 Task: Configure the AutoArchive settings for the calendar to run every 14 days and clean out items older than 10 months.
Action: Mouse moved to (15, 53)
Screenshot: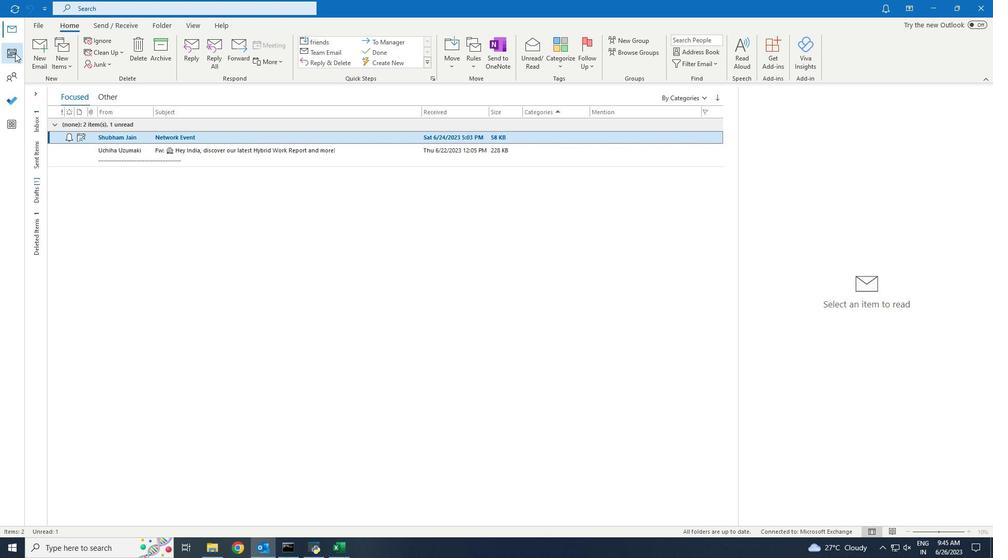 
Action: Mouse pressed left at (15, 53)
Screenshot: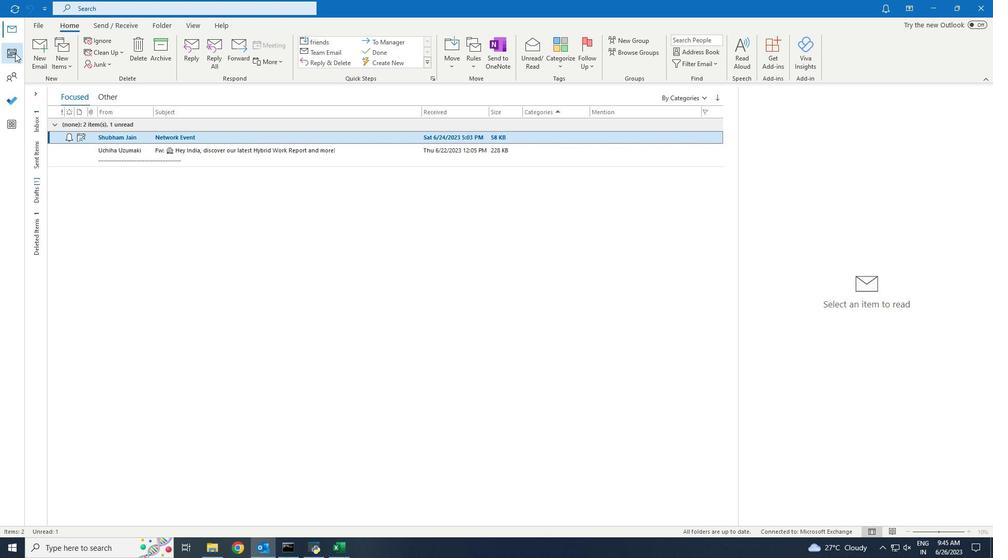 
Action: Mouse moved to (184, 30)
Screenshot: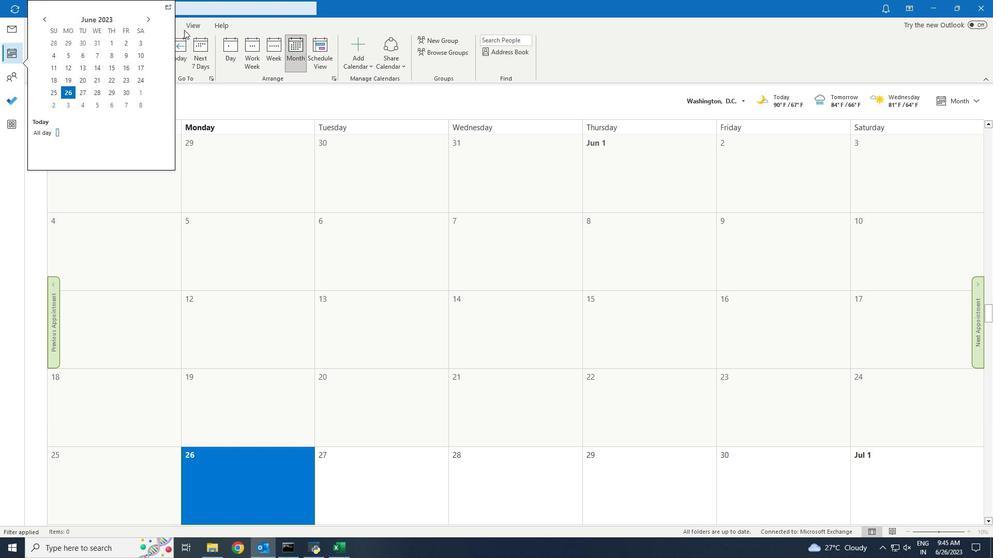 
Action: Mouse pressed left at (184, 30)
Screenshot: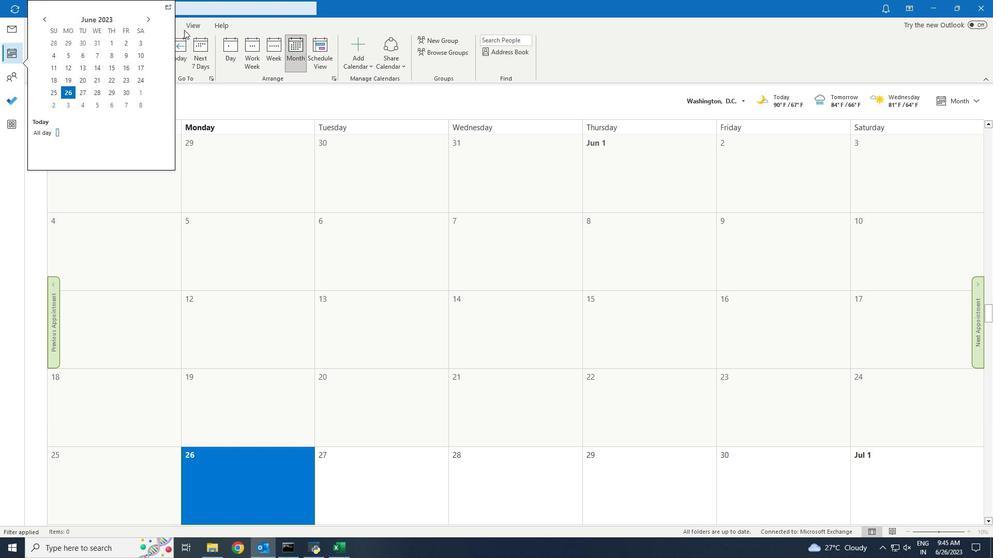 
Action: Mouse moved to (150, 23)
Screenshot: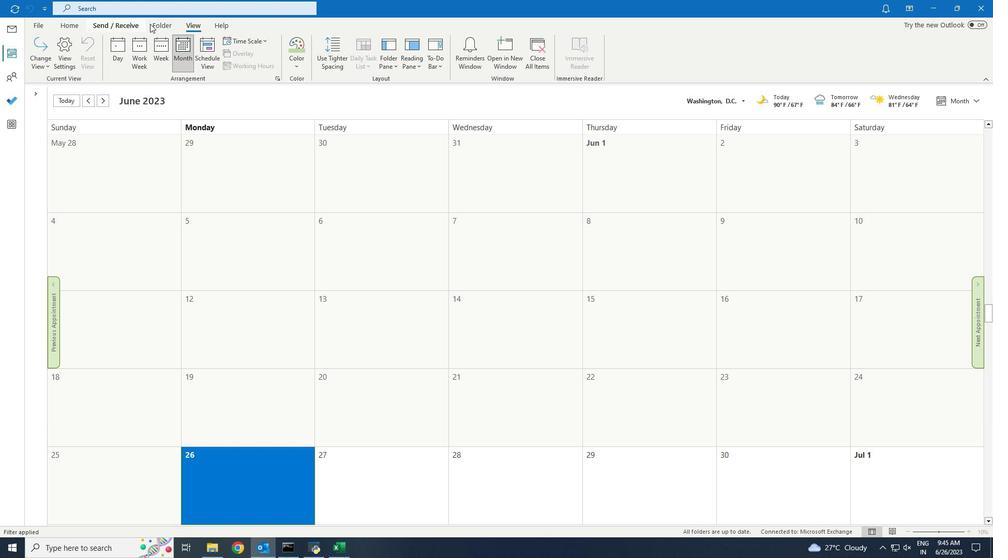 
Action: Mouse pressed left at (150, 23)
Screenshot: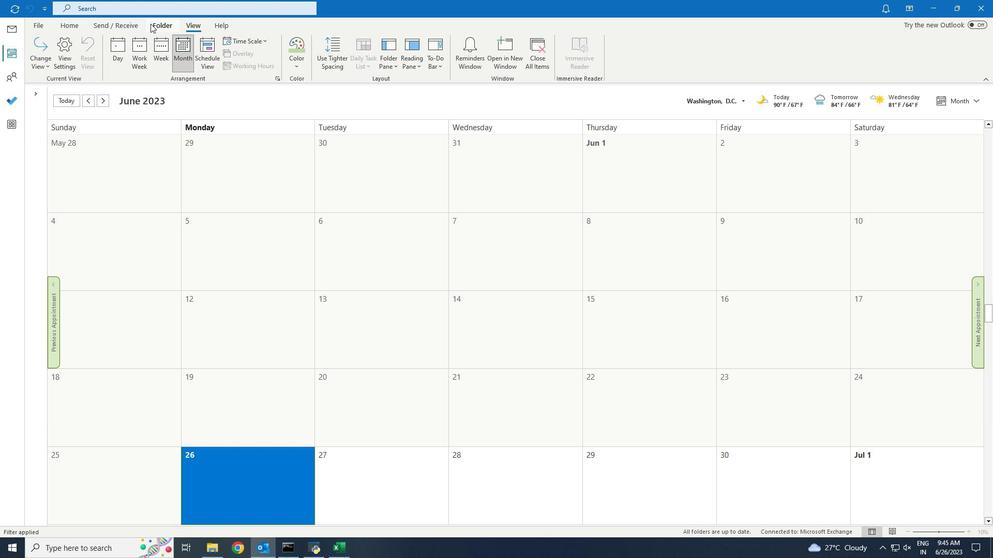 
Action: Mouse moved to (241, 42)
Screenshot: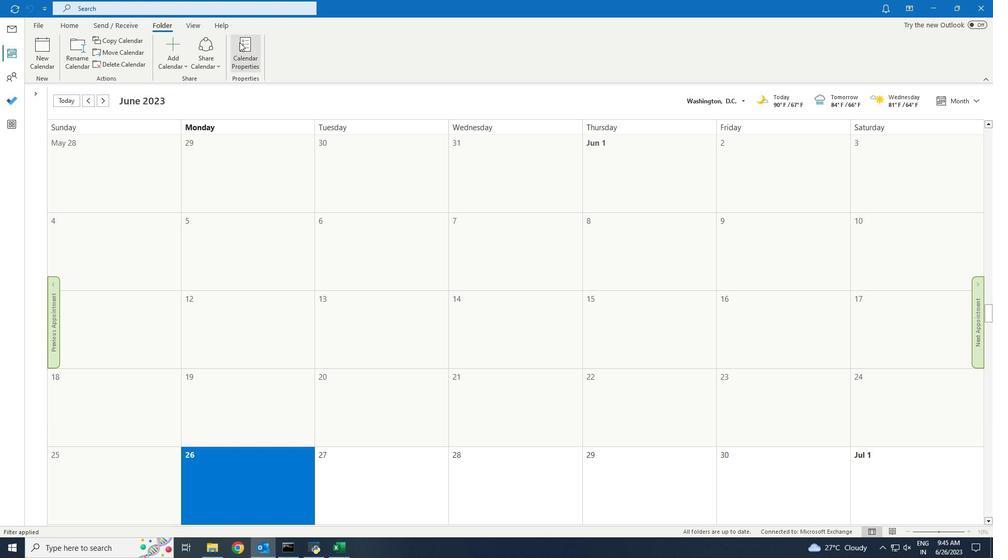 
Action: Mouse pressed left at (241, 42)
Screenshot: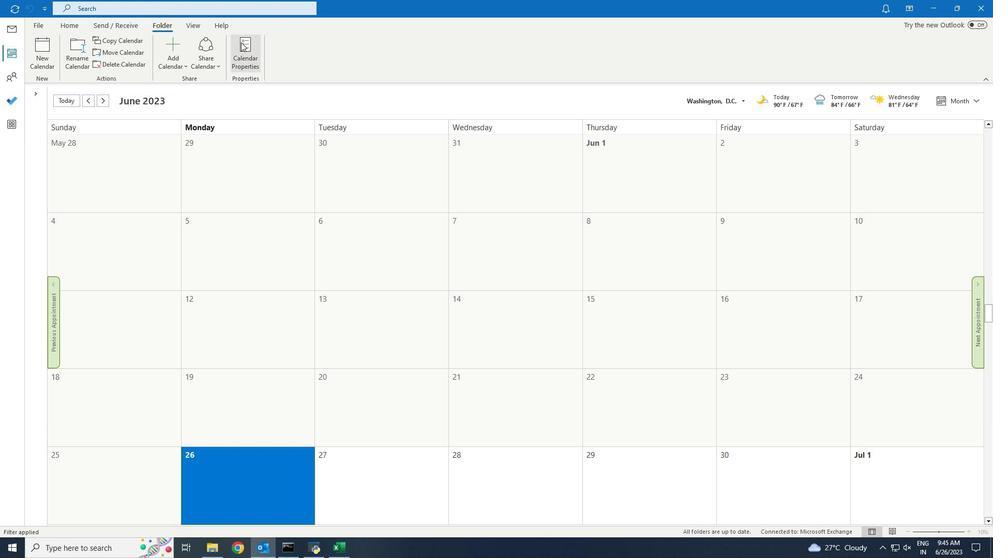 
Action: Mouse moved to (435, 148)
Screenshot: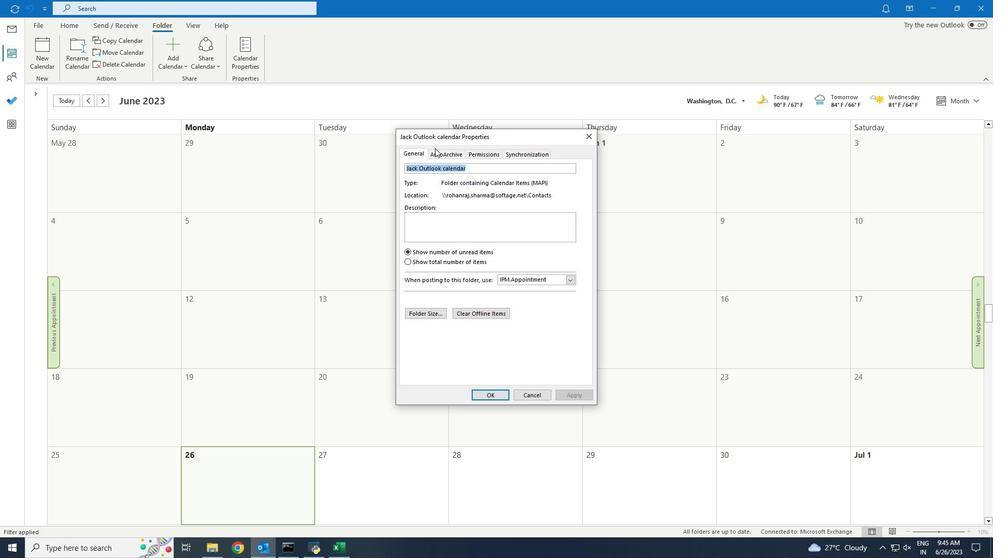 
Action: Mouse pressed left at (435, 148)
Screenshot: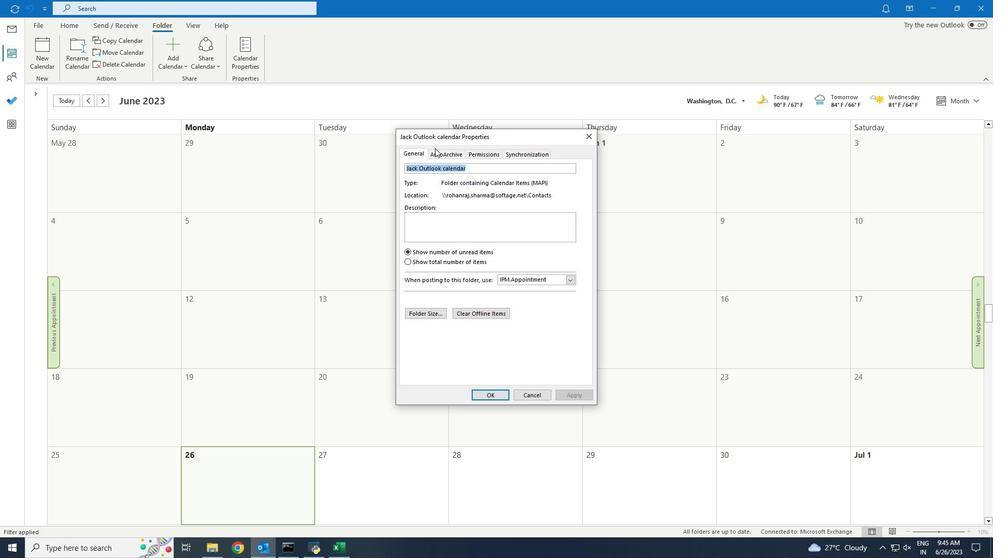 
Action: Mouse moved to (436, 151)
Screenshot: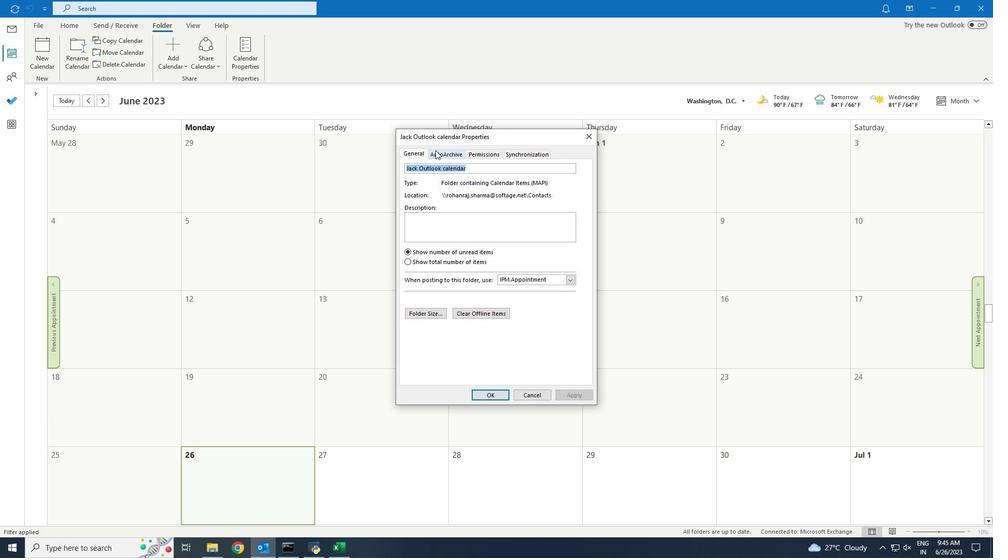
Action: Mouse pressed left at (436, 151)
Screenshot: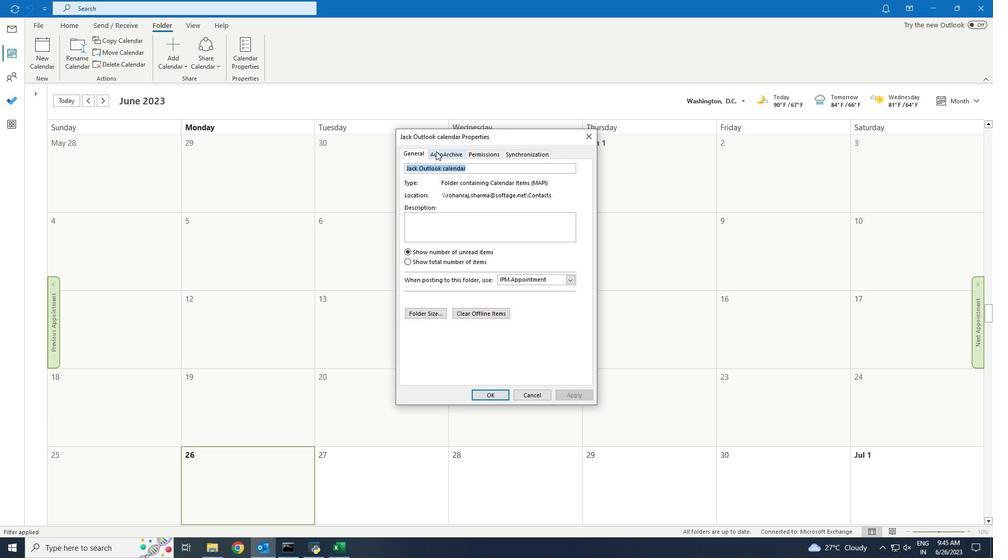 
Action: Mouse moved to (428, 190)
Screenshot: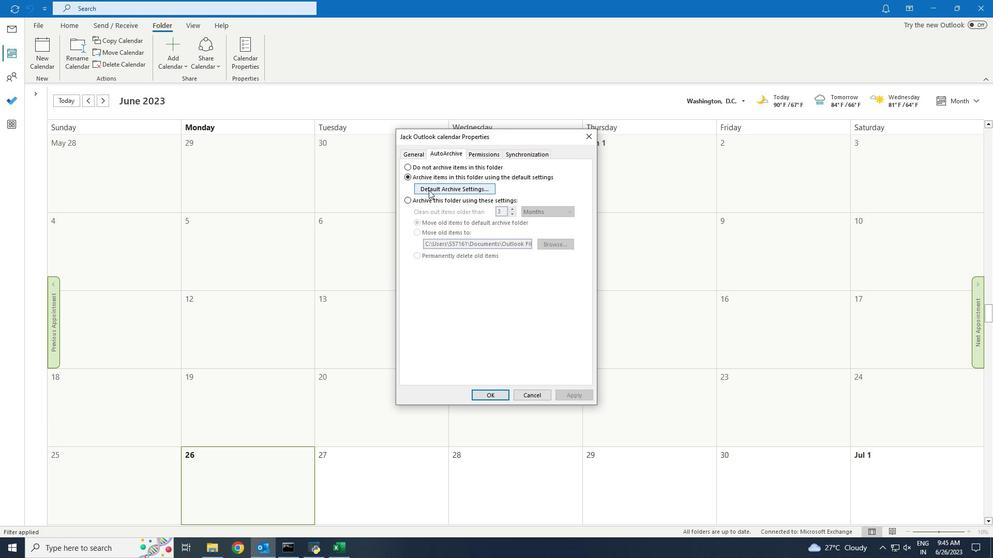 
Action: Mouse pressed left at (428, 190)
Screenshot: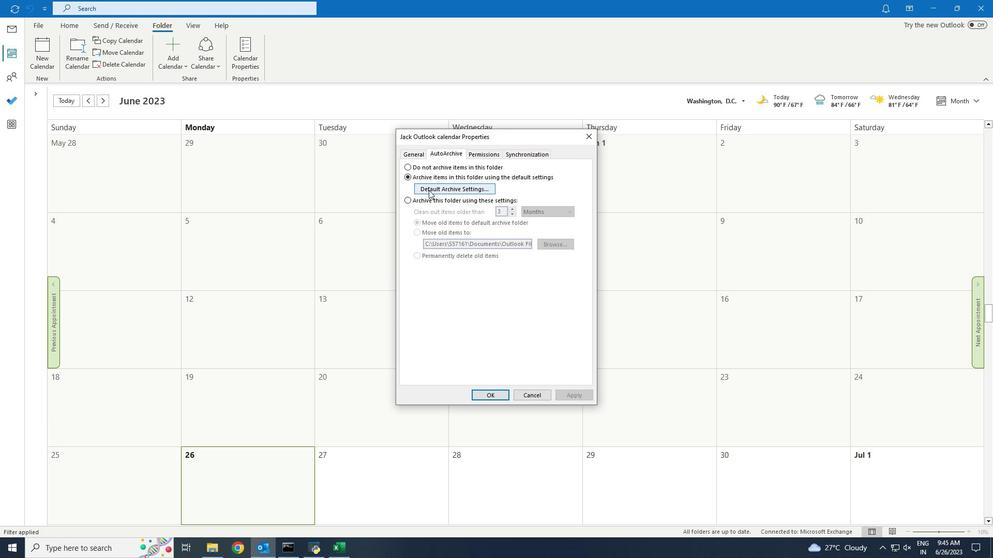 
Action: Mouse moved to (407, 195)
Screenshot: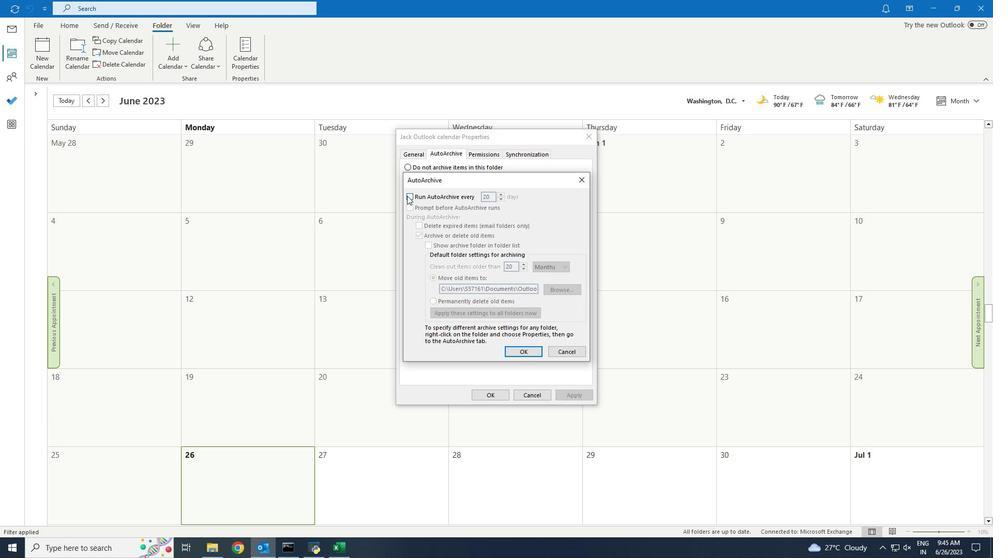 
Action: Mouse pressed left at (407, 195)
Screenshot: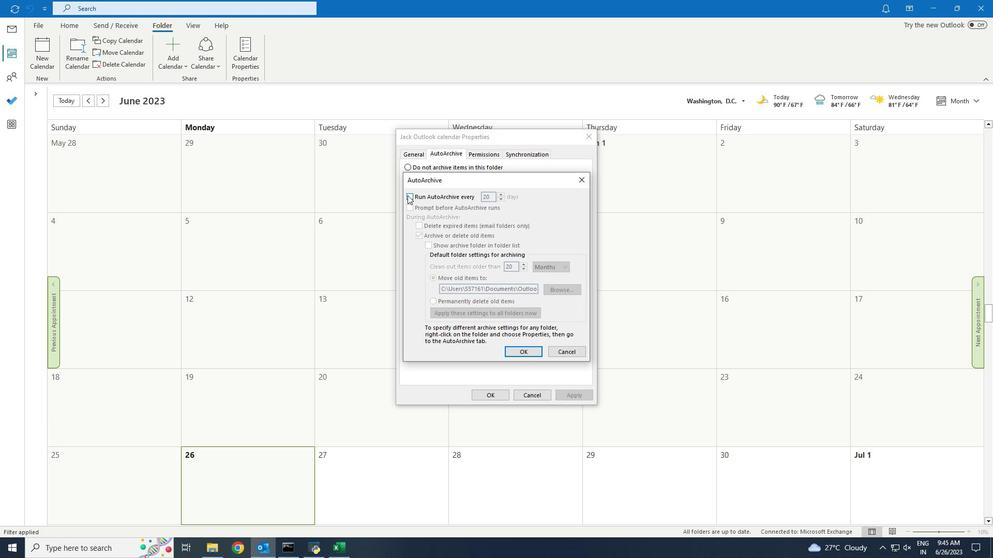 
Action: Mouse moved to (499, 197)
Screenshot: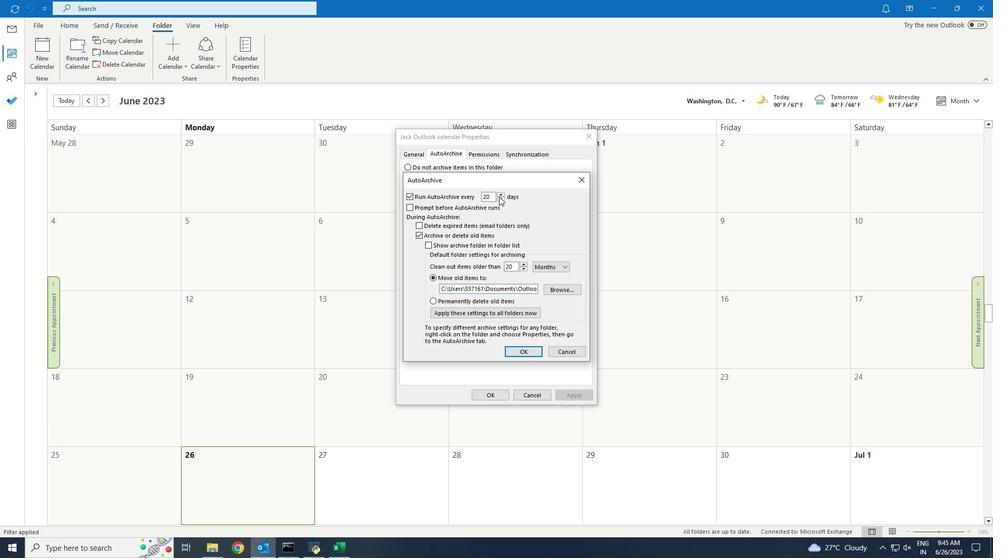 
Action: Mouse pressed left at (499, 197)
Screenshot: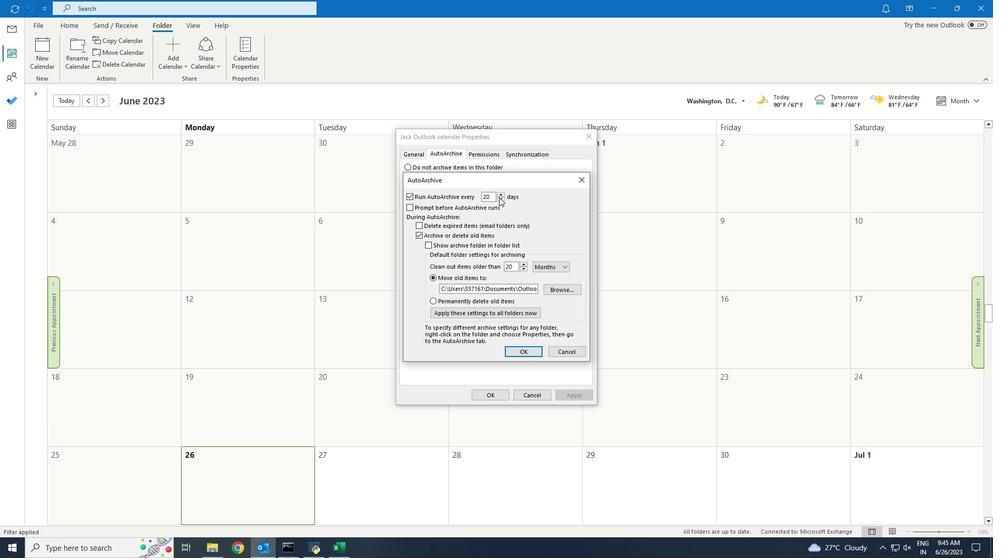 
Action: Mouse pressed left at (499, 197)
Screenshot: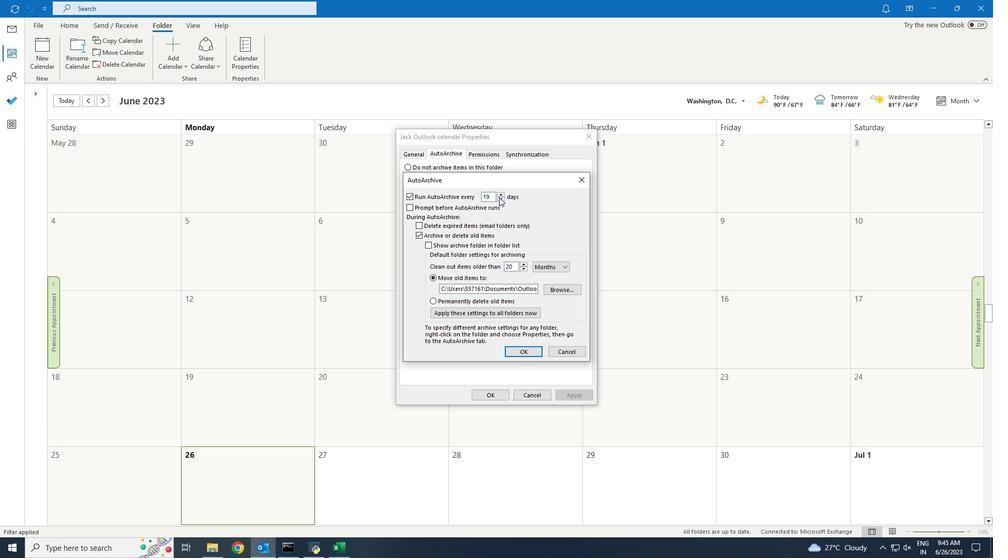
Action: Mouse pressed left at (499, 197)
Screenshot: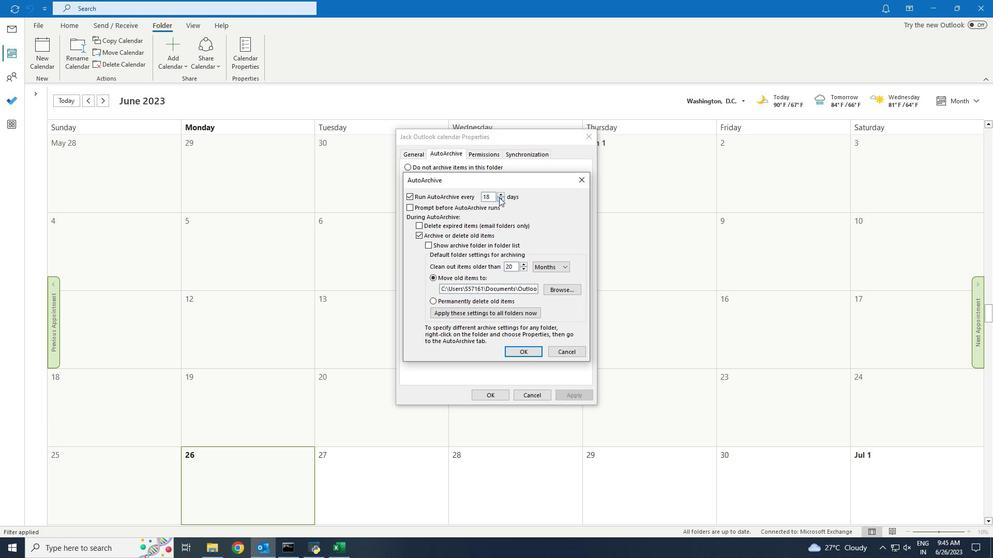 
Action: Mouse pressed left at (499, 197)
Screenshot: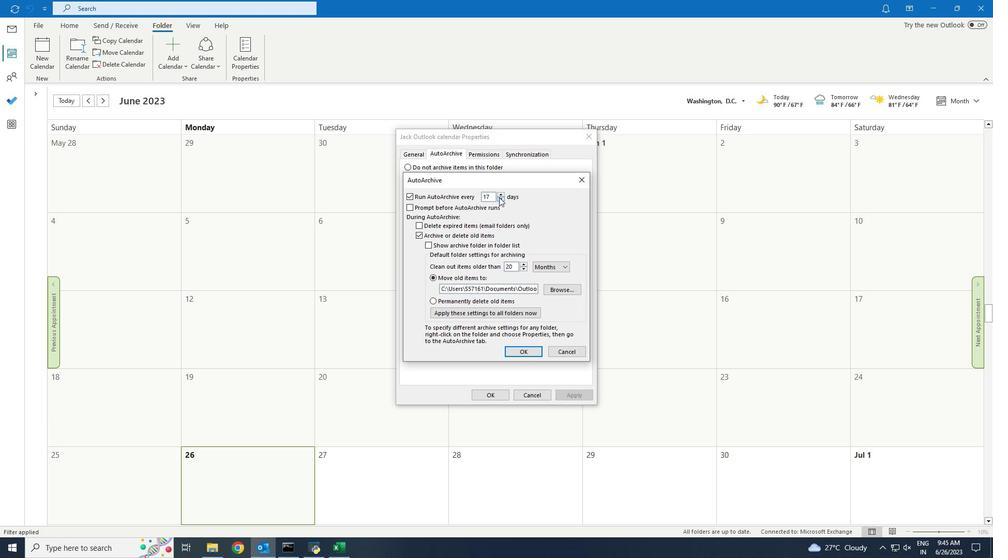 
Action: Mouse pressed left at (499, 197)
Screenshot: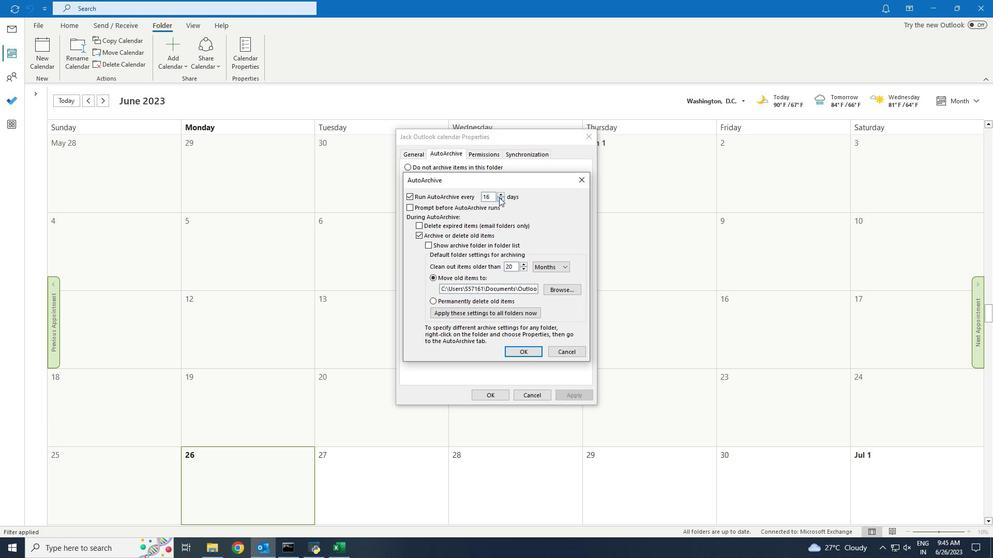
Action: Mouse pressed left at (499, 197)
Screenshot: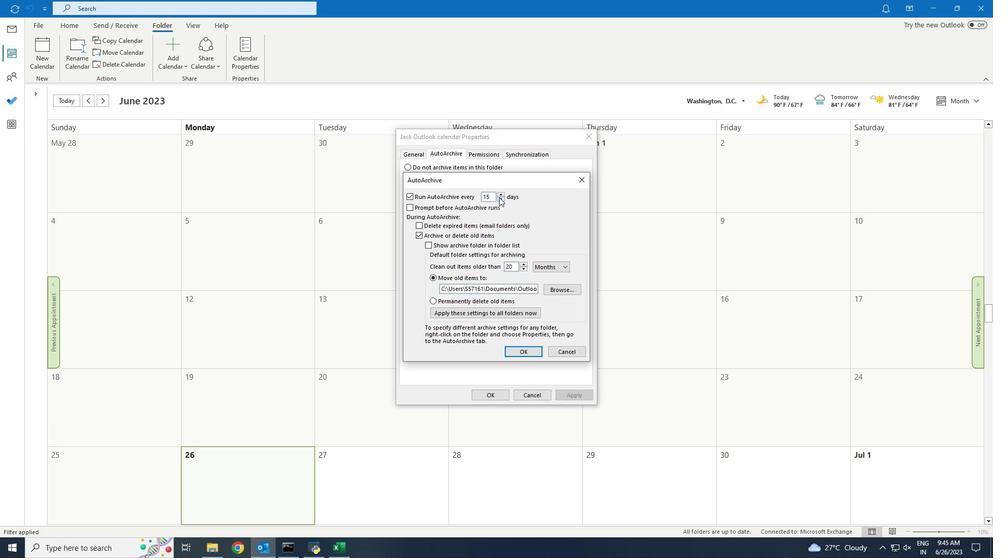
Action: Mouse moved to (419, 226)
Screenshot: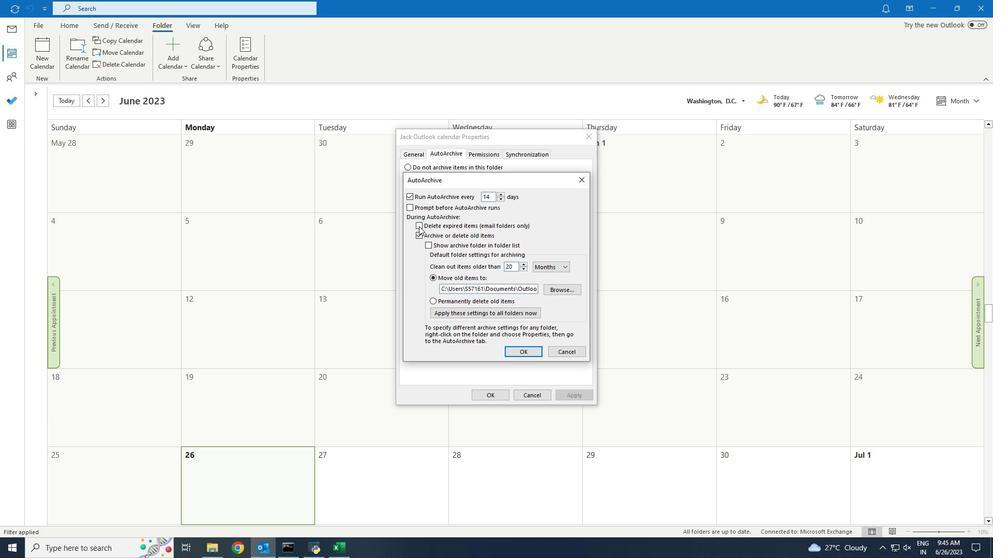 
Action: Mouse pressed left at (419, 226)
Screenshot: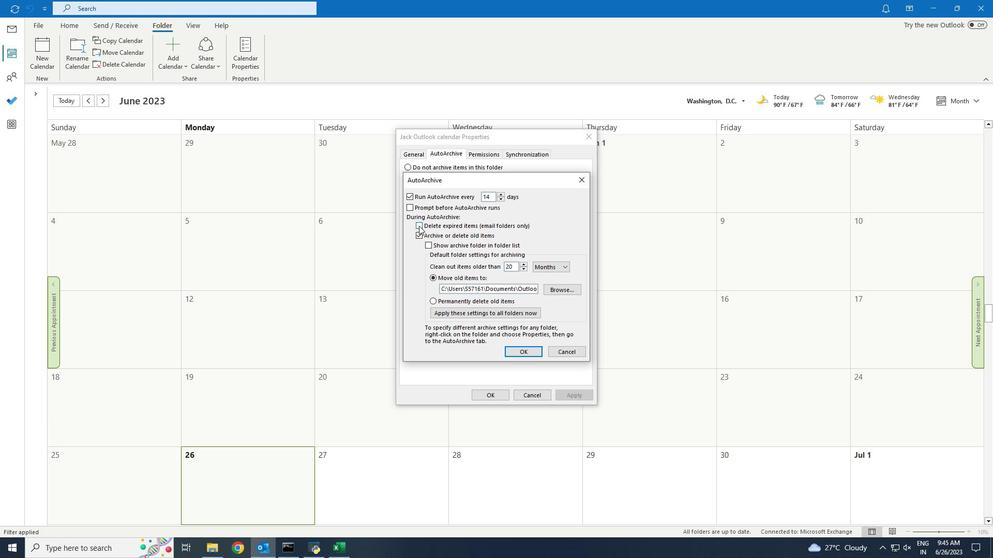 
Action: Mouse moved to (525, 262)
Screenshot: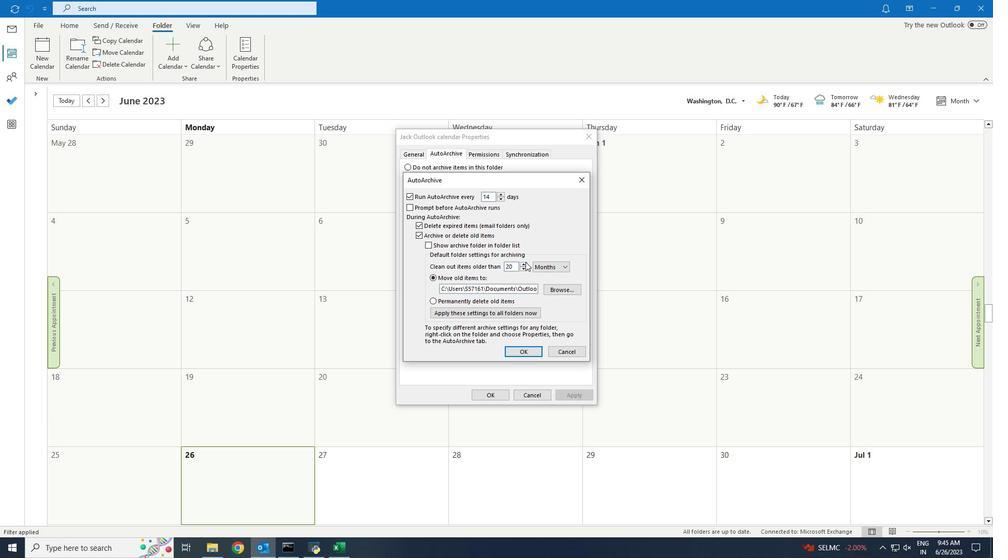 
Action: Mouse pressed left at (525, 262)
Screenshot: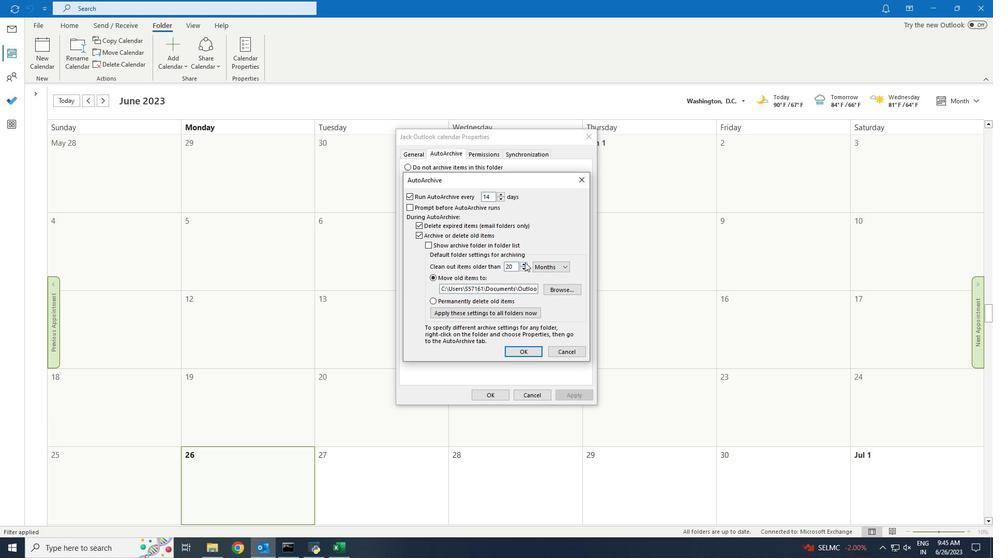 
Action: Mouse moved to (522, 270)
Screenshot: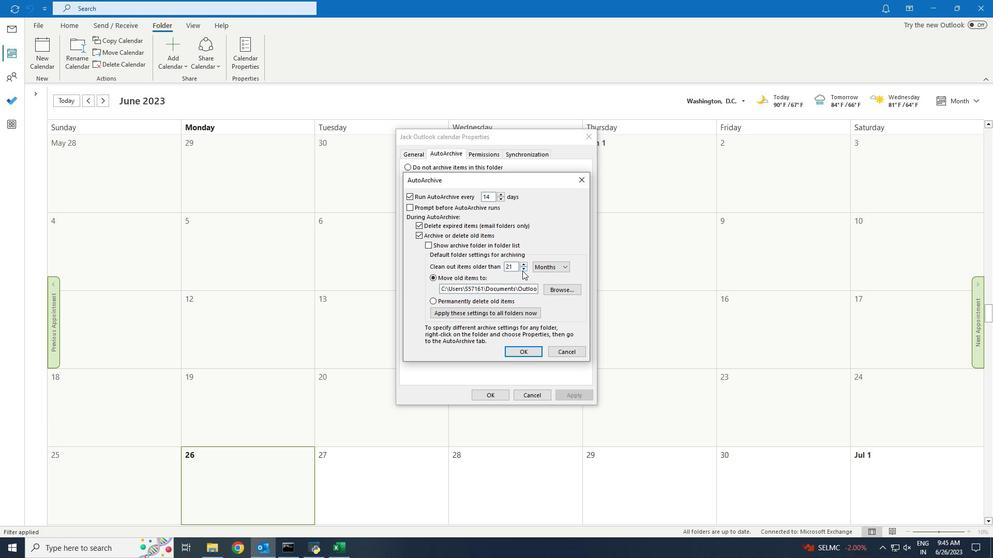 
Action: Mouse pressed left at (522, 270)
Screenshot: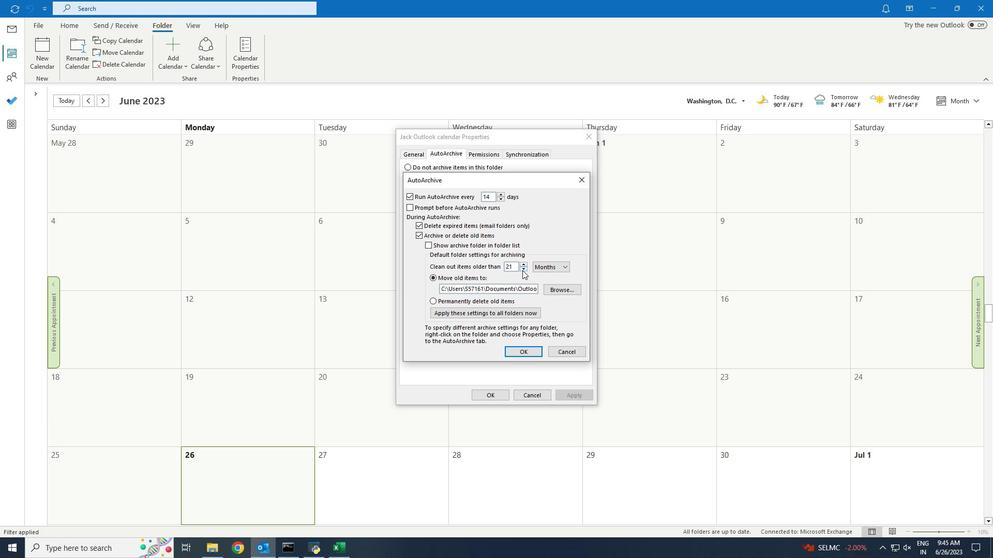 
Action: Mouse pressed left at (522, 270)
Screenshot: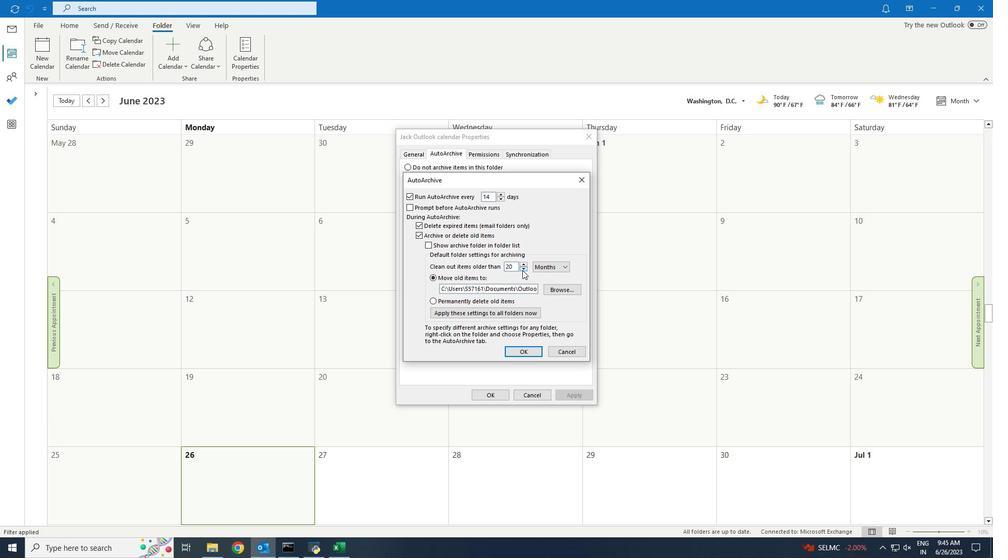 
Action: Mouse pressed left at (522, 270)
Screenshot: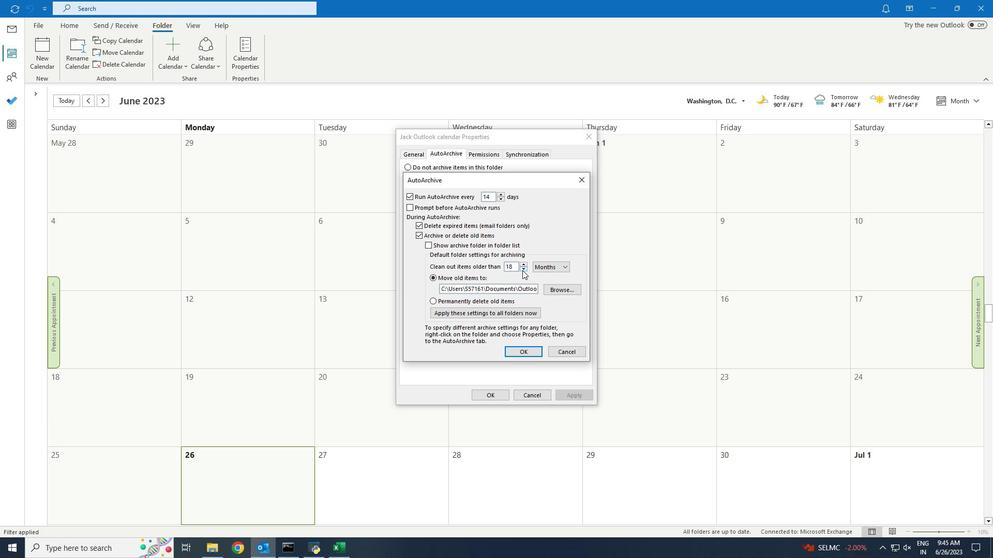 
Action: Mouse pressed left at (522, 270)
Screenshot: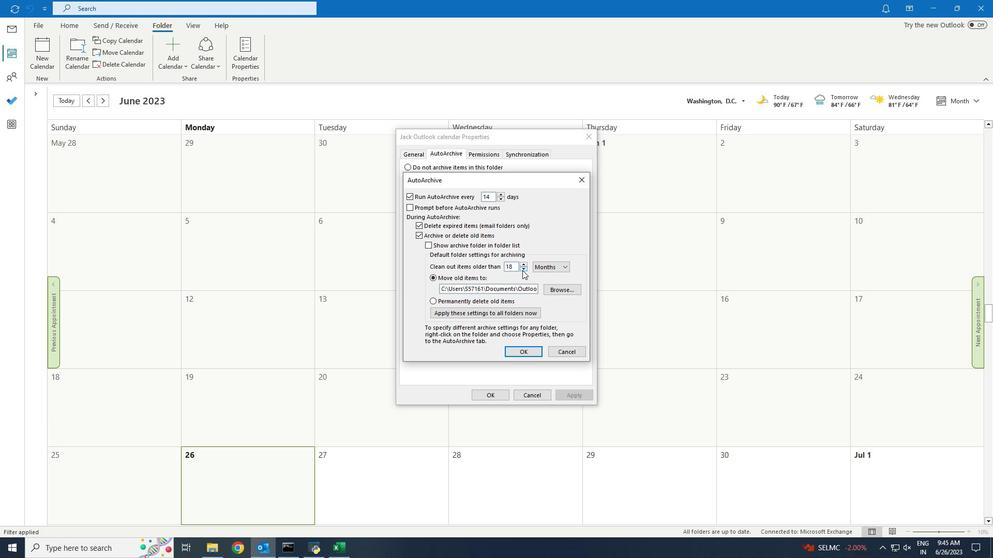 
Action: Mouse pressed left at (522, 270)
Screenshot: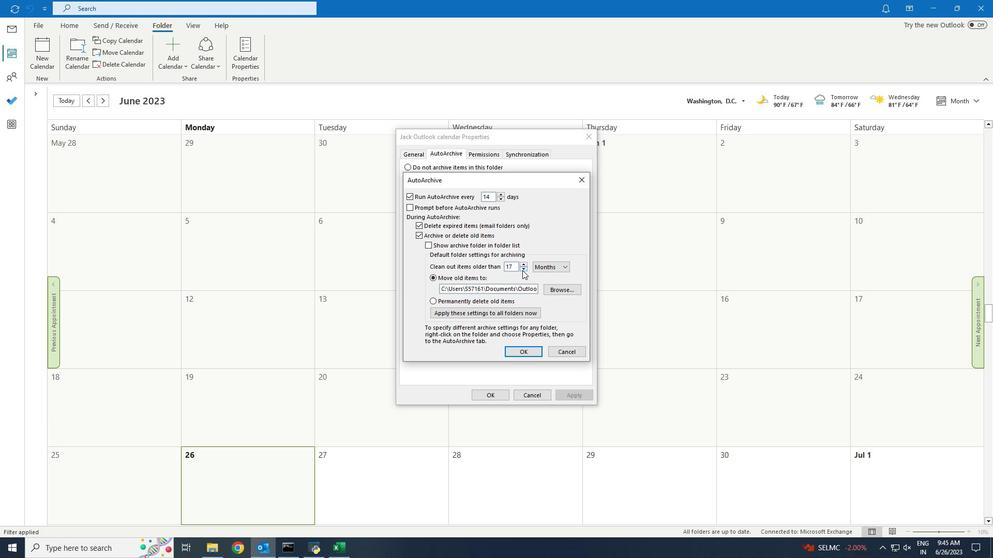 
Action: Mouse pressed left at (522, 270)
Screenshot: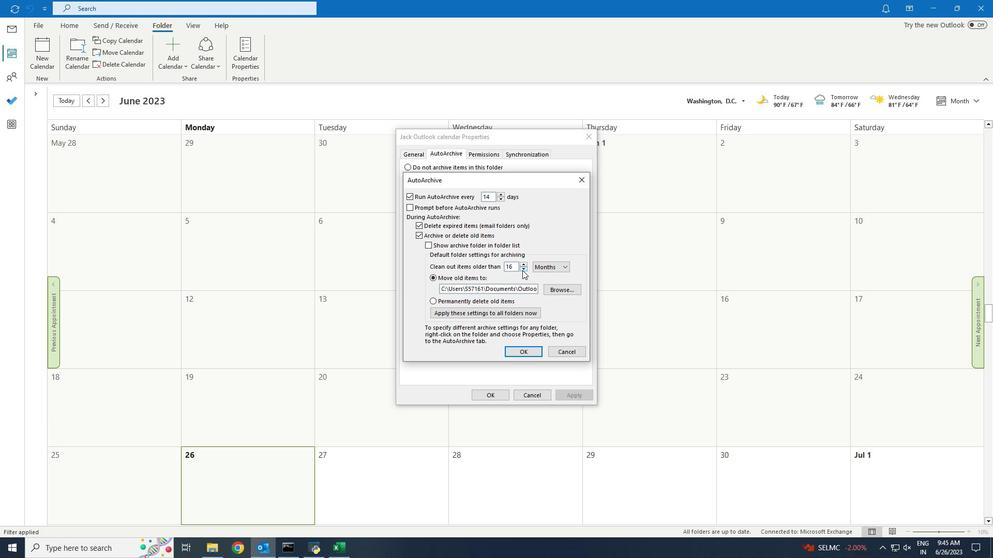
Action: Mouse pressed left at (522, 270)
Screenshot: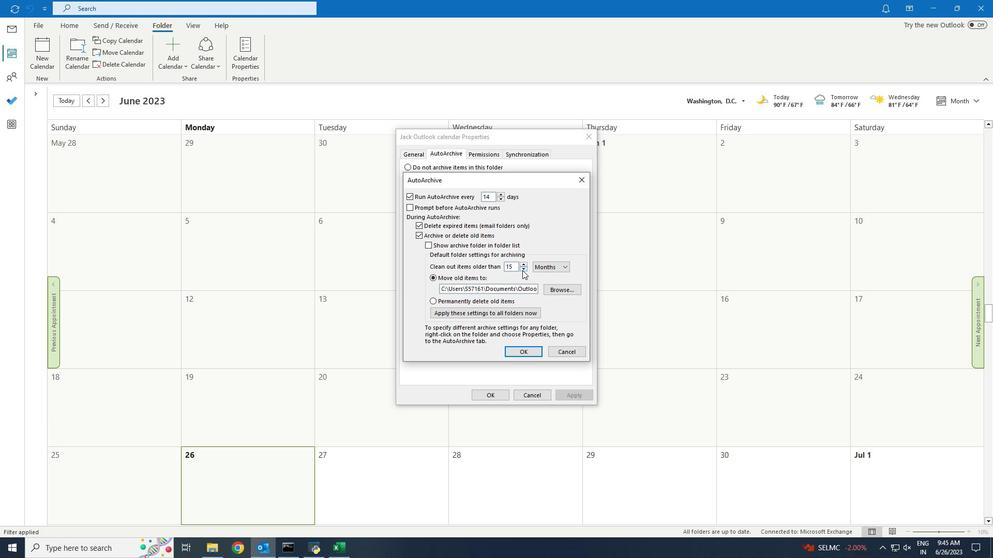 
Action: Mouse pressed left at (522, 270)
Screenshot: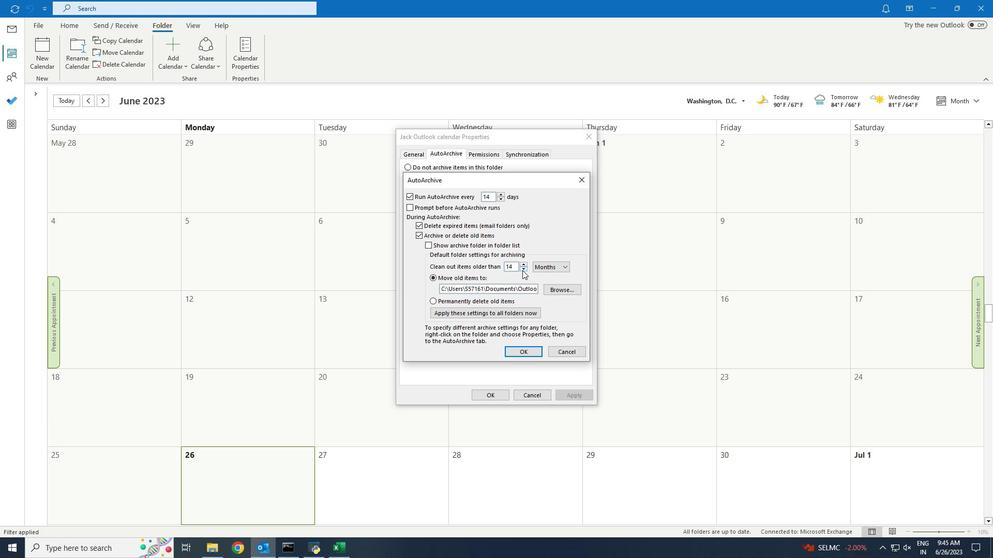 
Action: Mouse pressed left at (522, 270)
Screenshot: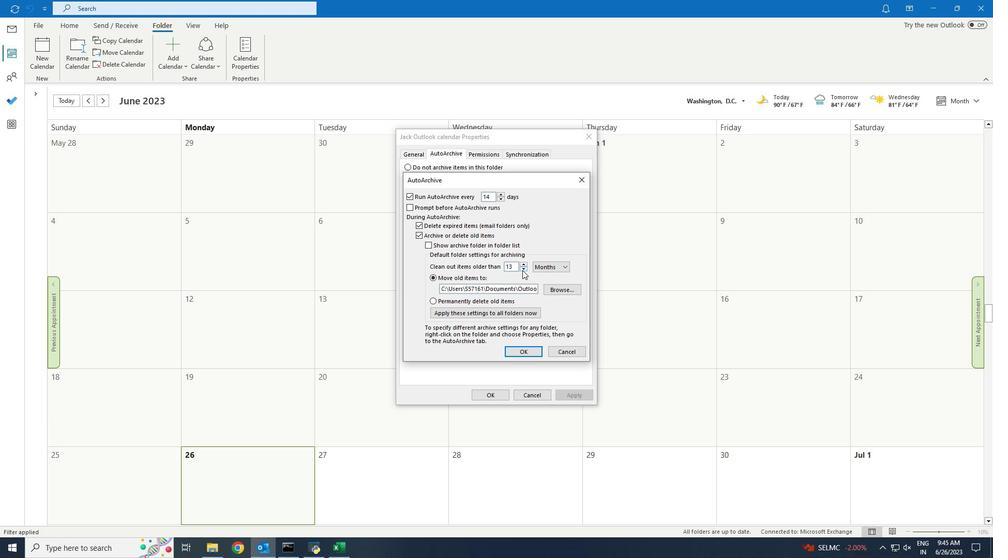 
Action: Mouse pressed left at (522, 270)
Screenshot: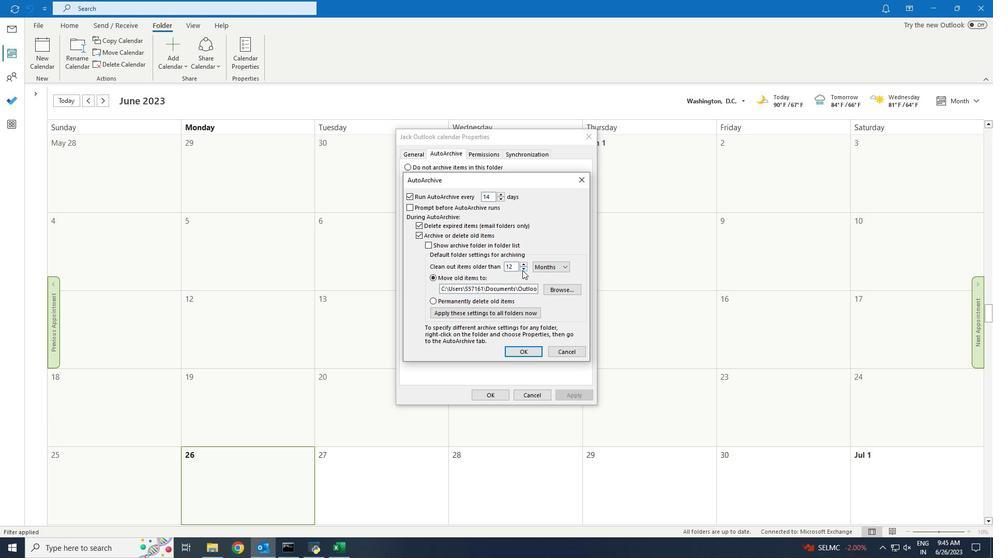 
Action: Mouse pressed left at (522, 270)
Screenshot: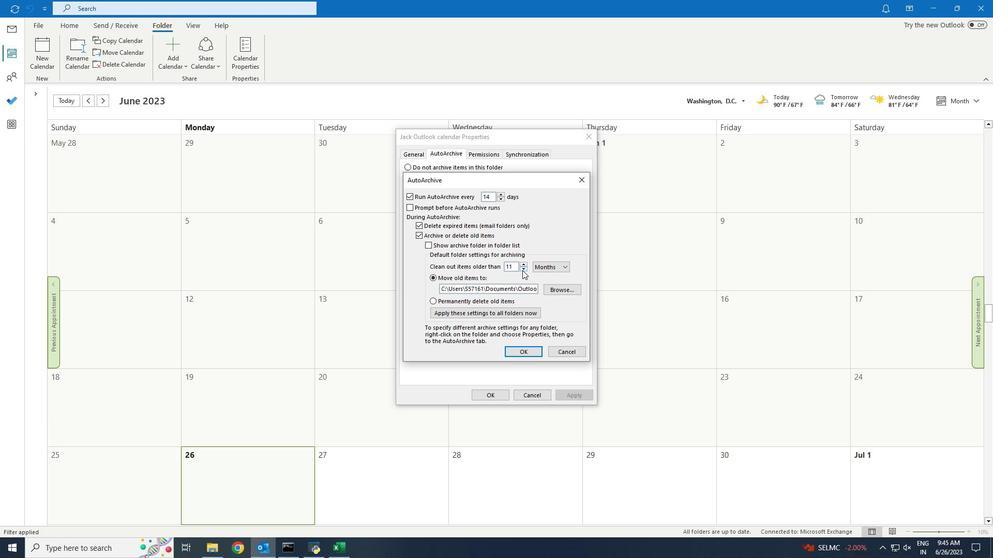 
Action: Mouse moved to (522, 350)
Screenshot: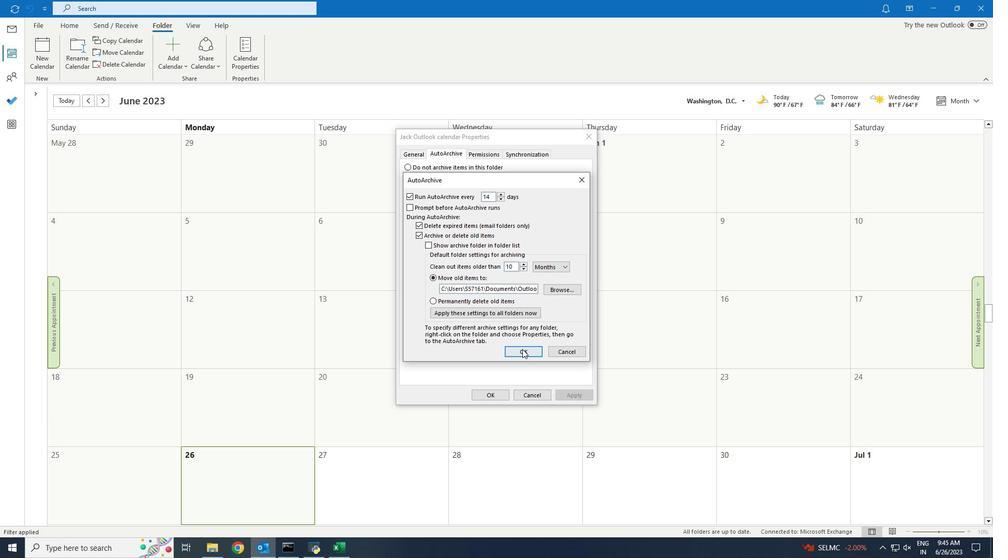 
Action: Mouse pressed left at (522, 350)
Screenshot: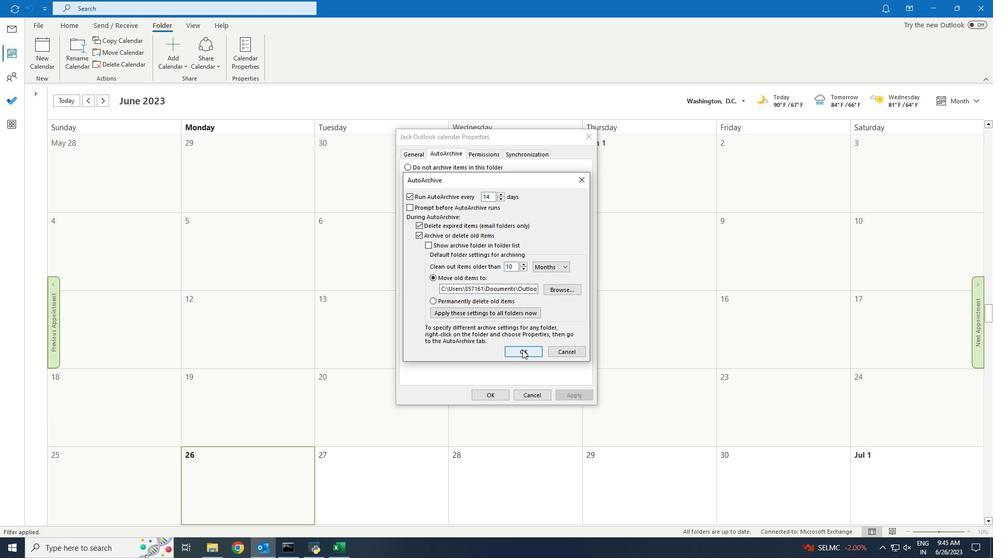 
Action: Mouse moved to (494, 395)
Screenshot: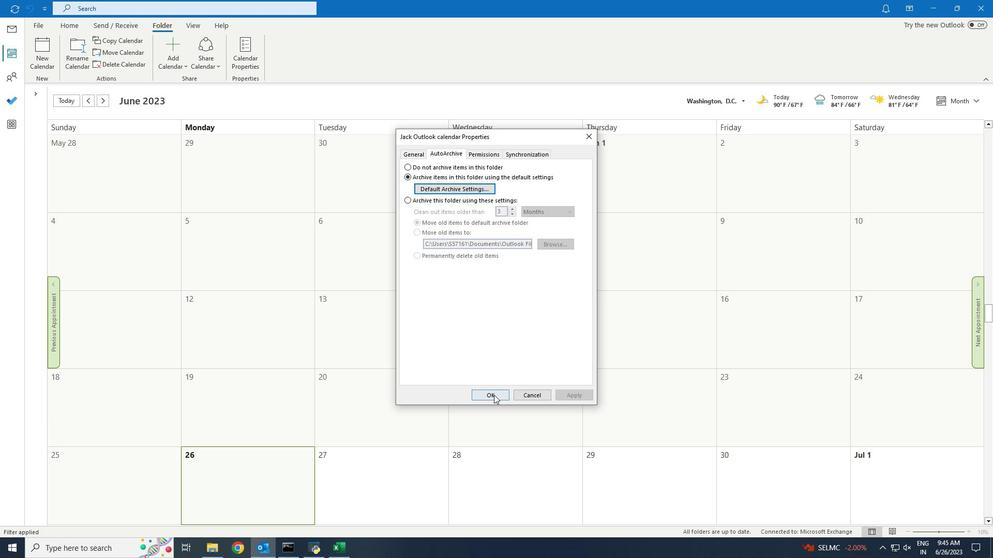 
Action: Mouse pressed left at (494, 395)
Screenshot: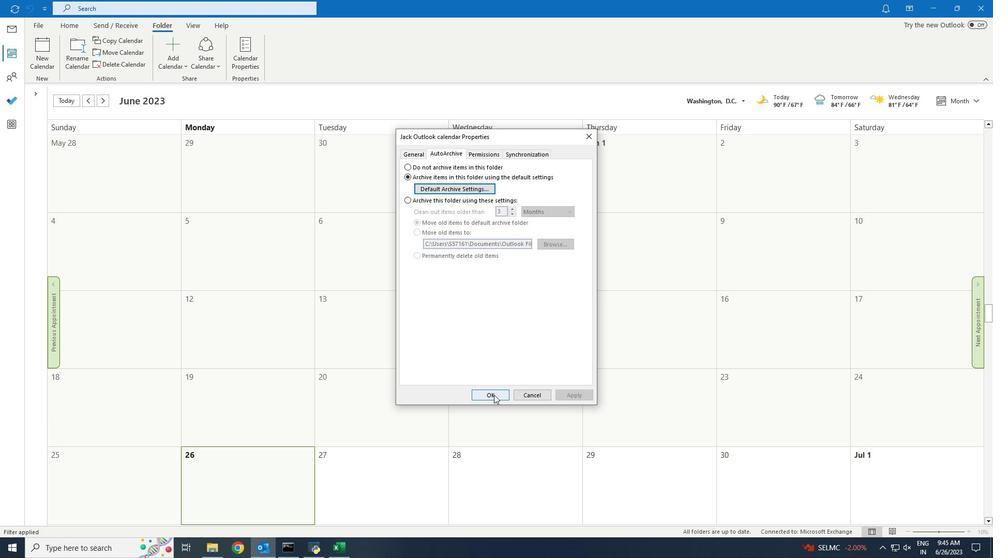 
Action: Mouse moved to (492, 395)
Screenshot: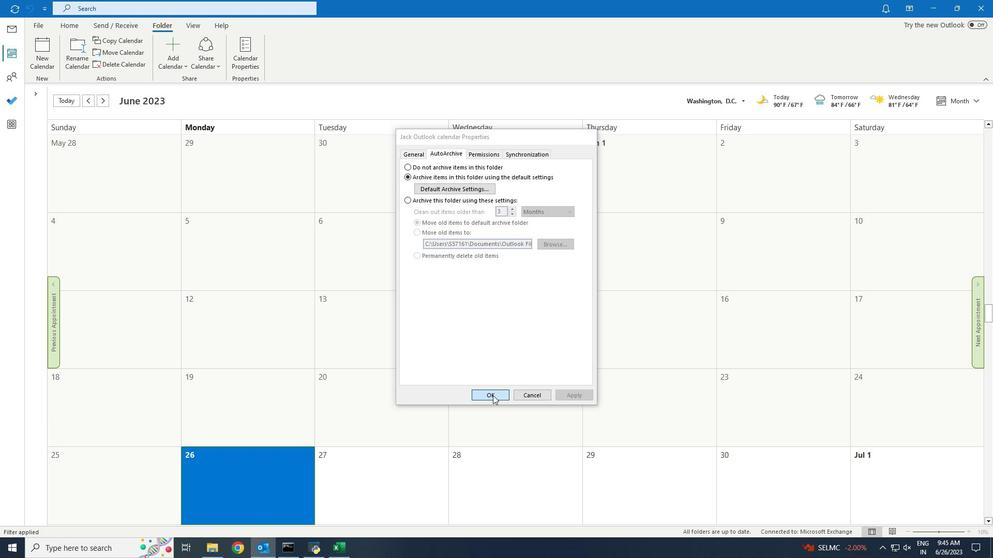 
